 Task: Create a due date automation trigger when advanced on, on the wednesday before a card is due add basic assigned to anyone at 11:00 AM.
Action: Mouse moved to (1090, 86)
Screenshot: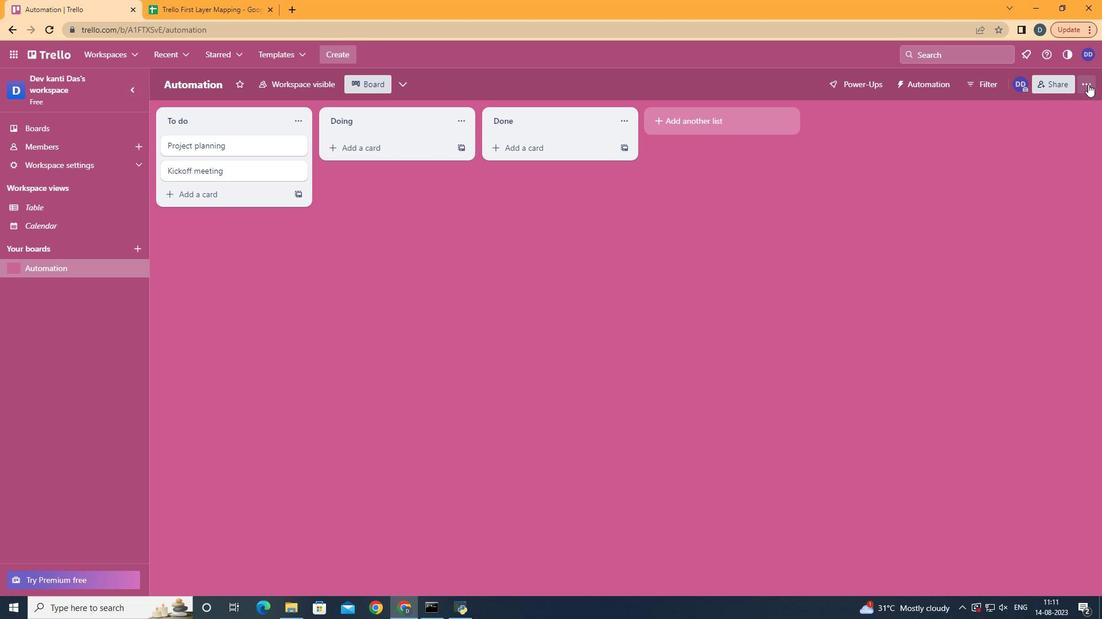 
Action: Mouse pressed left at (1090, 86)
Screenshot: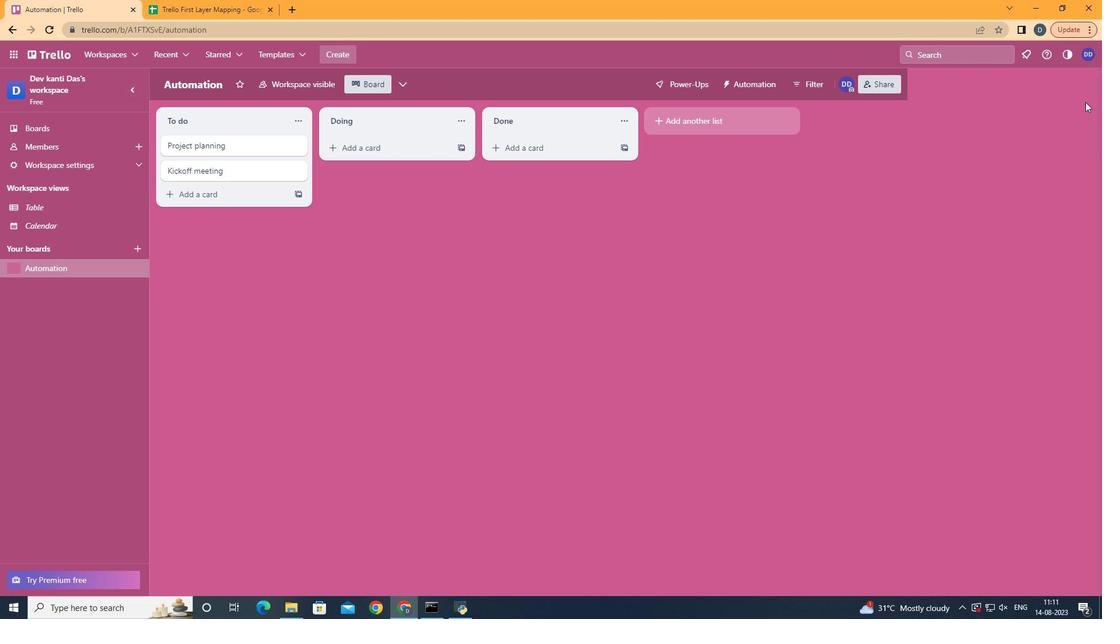 
Action: Mouse moved to (981, 237)
Screenshot: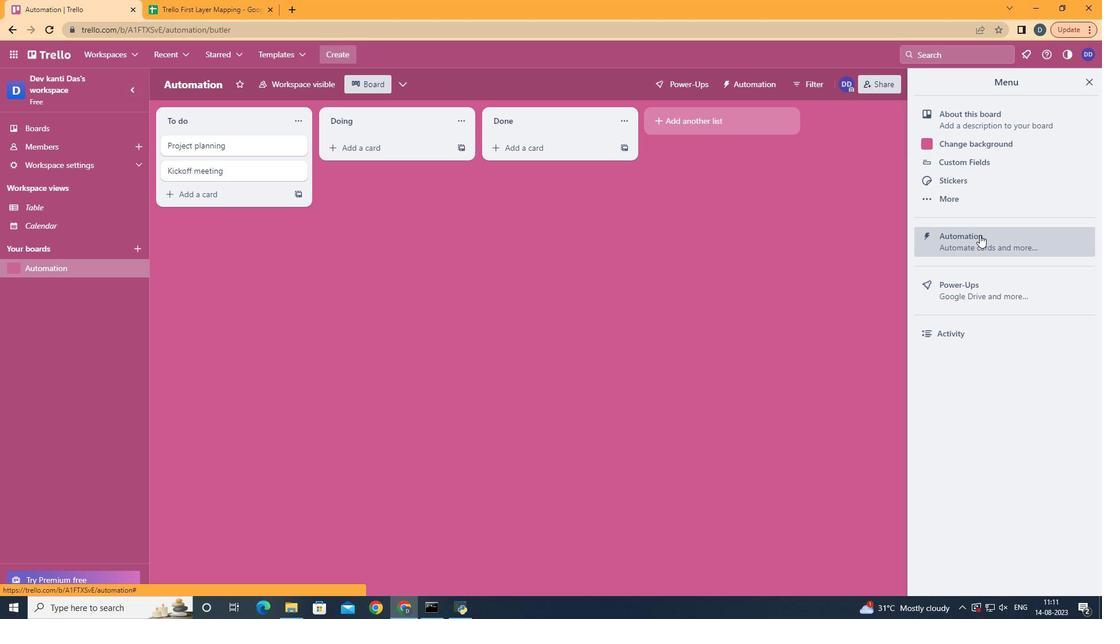 
Action: Mouse pressed left at (981, 237)
Screenshot: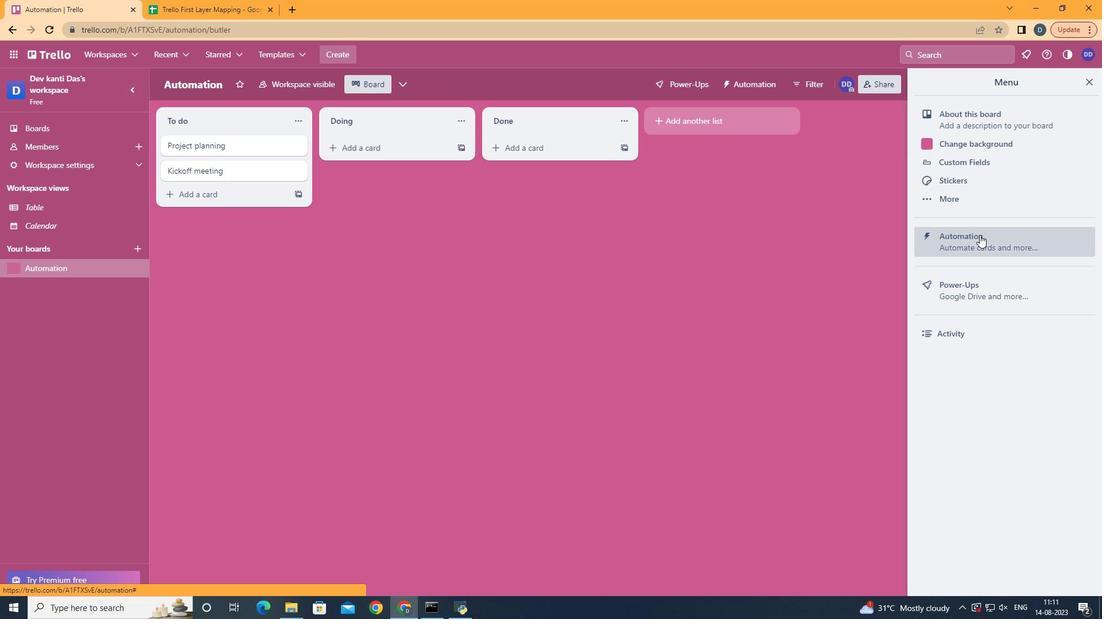 
Action: Mouse moved to (208, 239)
Screenshot: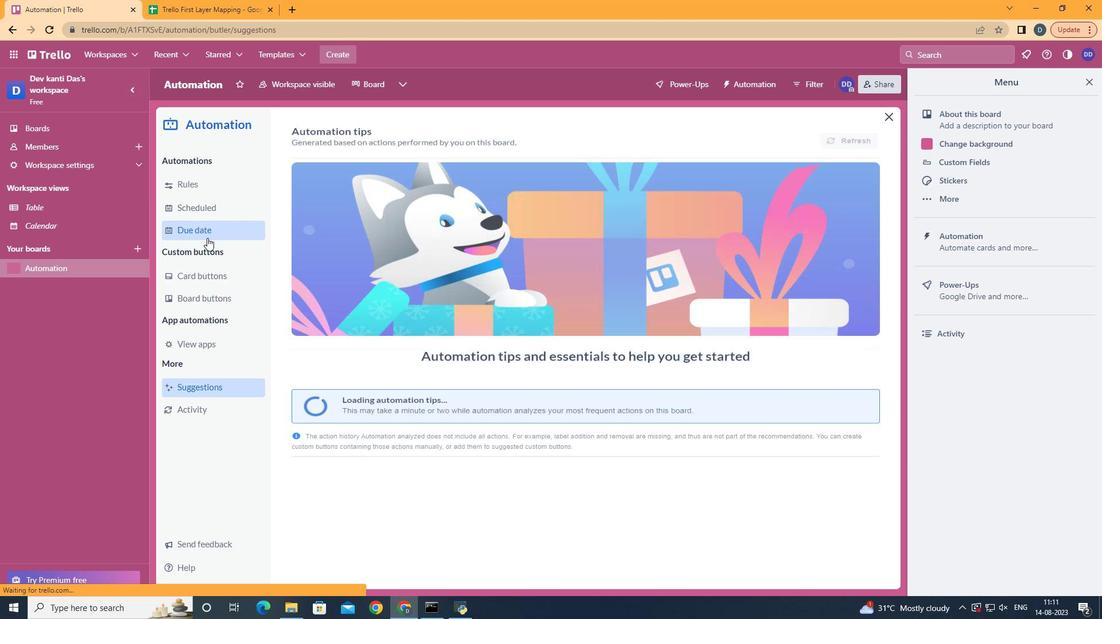 
Action: Mouse pressed left at (208, 239)
Screenshot: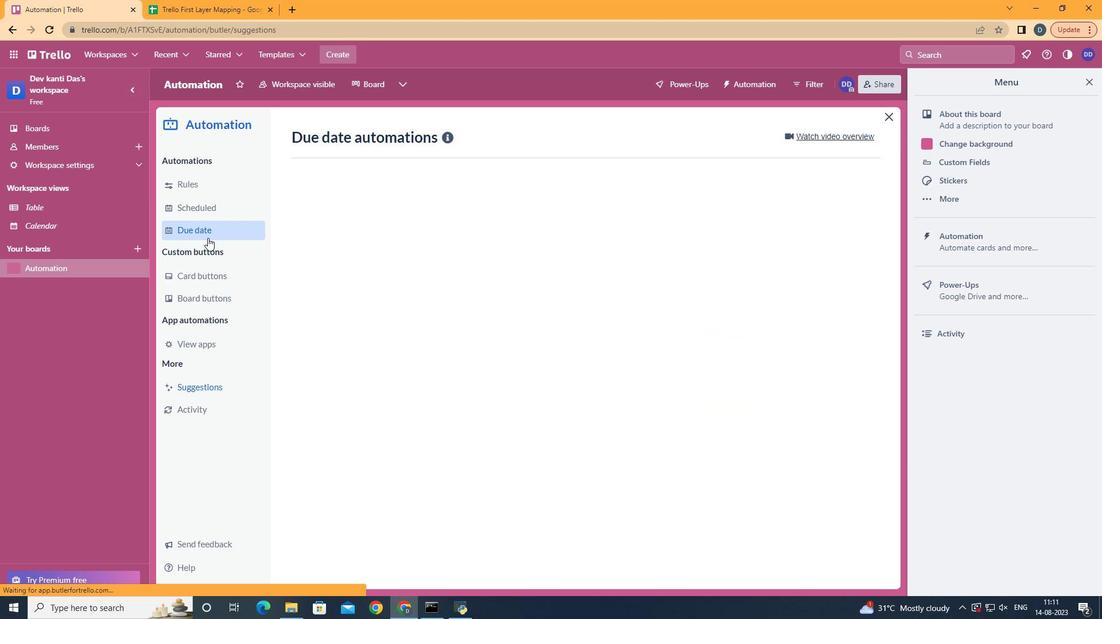 
Action: Mouse moved to (809, 136)
Screenshot: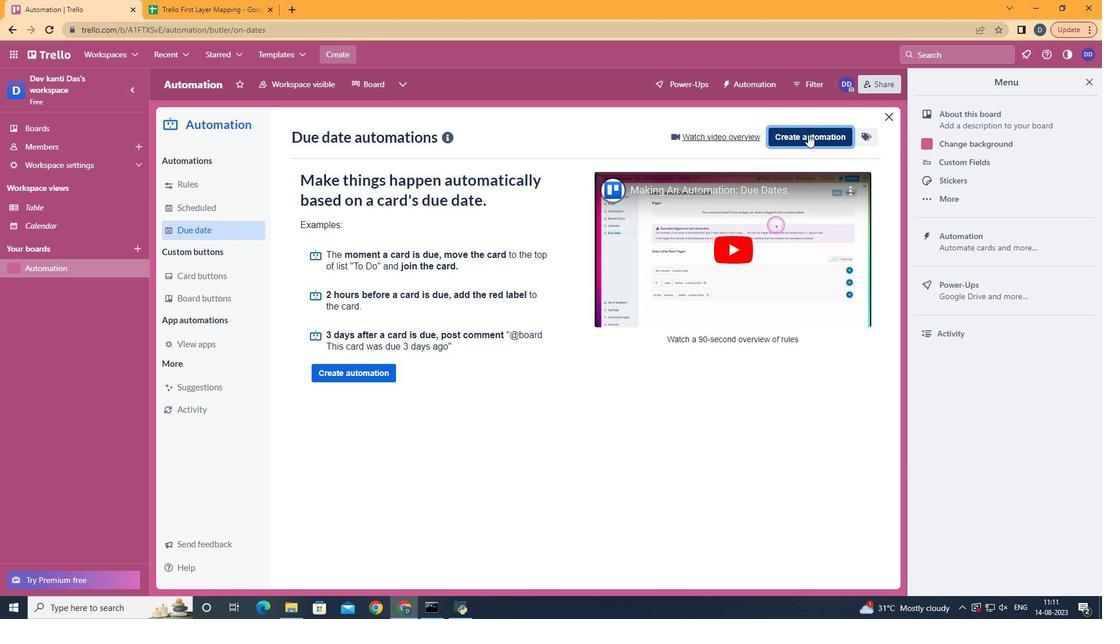 
Action: Mouse pressed left at (809, 136)
Screenshot: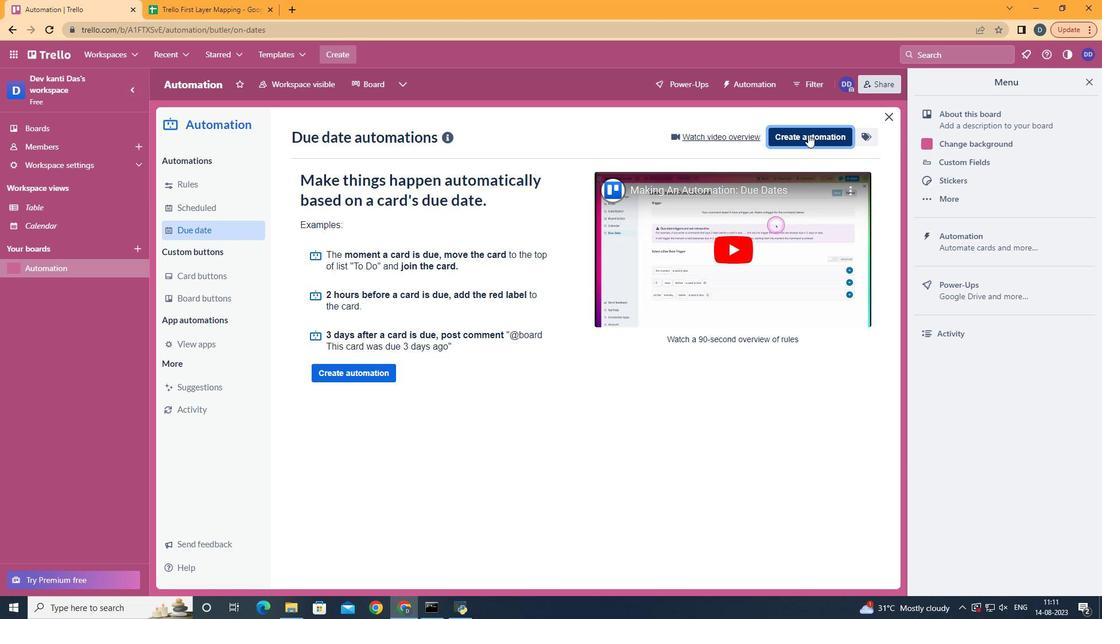 
Action: Mouse moved to (605, 250)
Screenshot: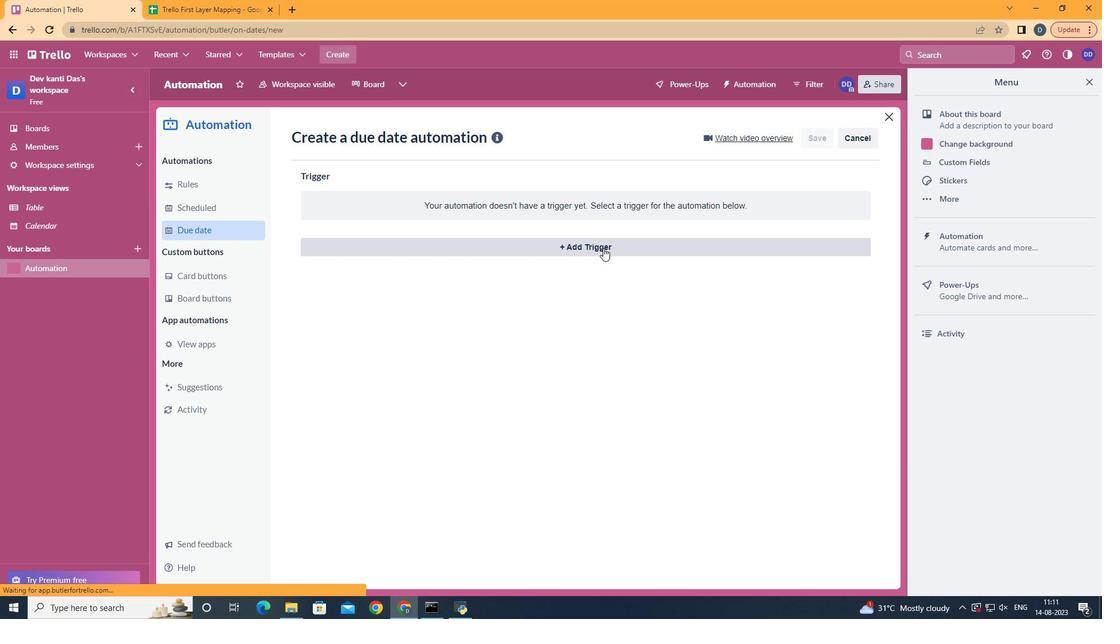 
Action: Mouse pressed left at (605, 250)
Screenshot: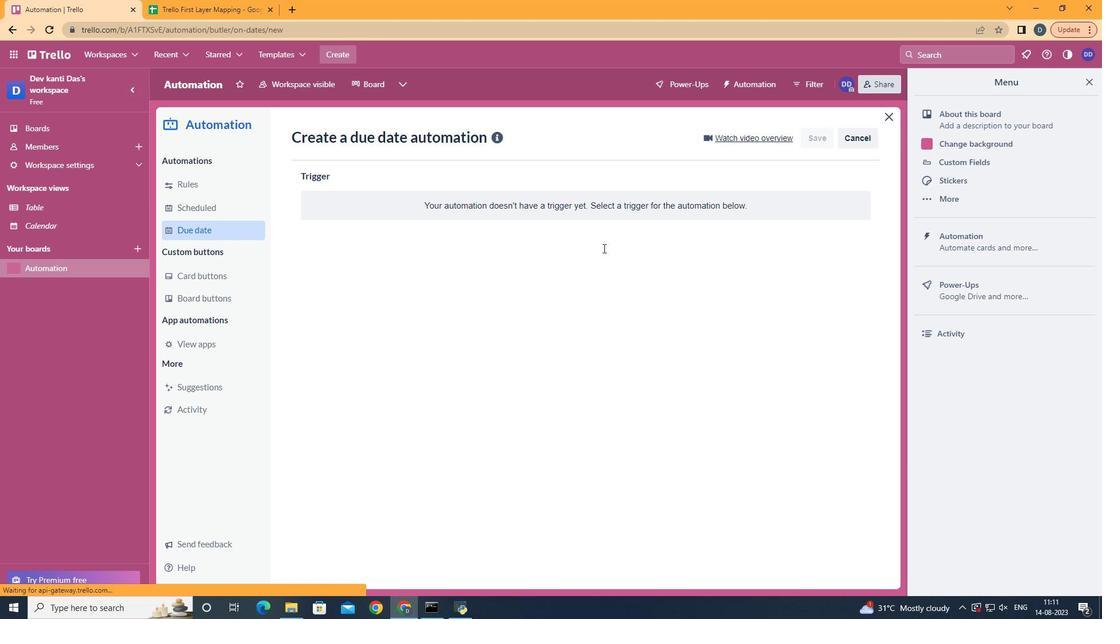
Action: Mouse moved to (377, 345)
Screenshot: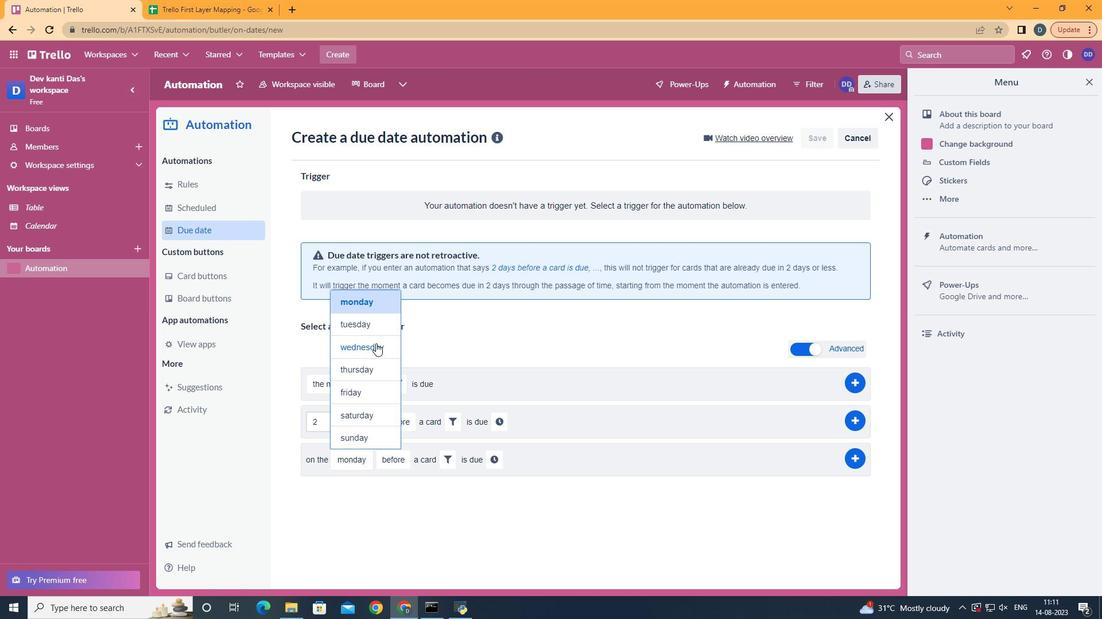 
Action: Mouse pressed left at (377, 345)
Screenshot: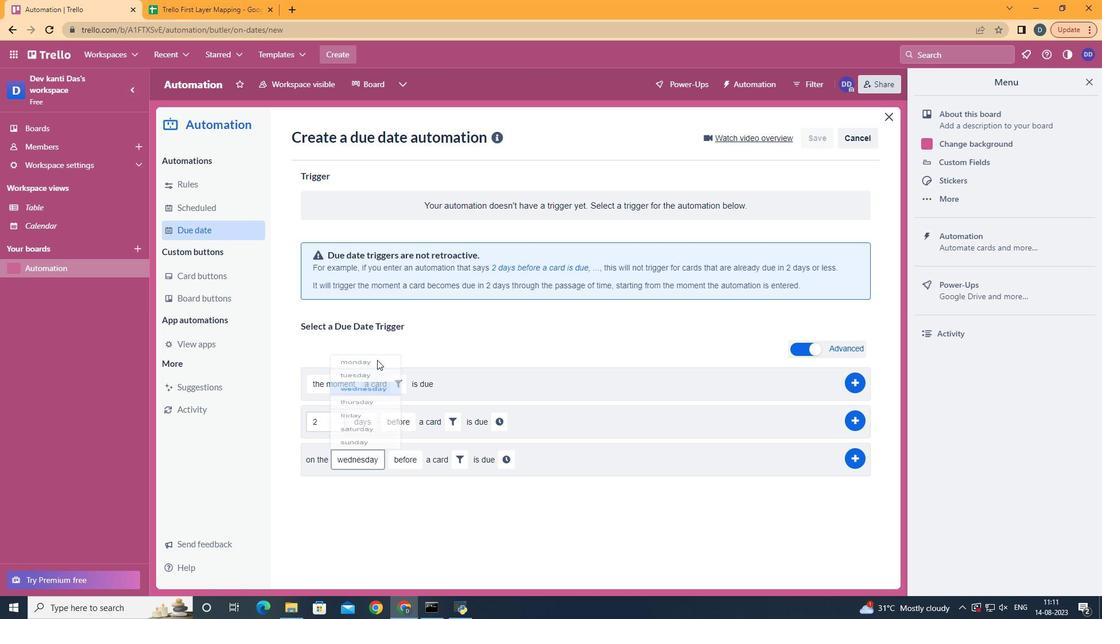 
Action: Mouse moved to (459, 460)
Screenshot: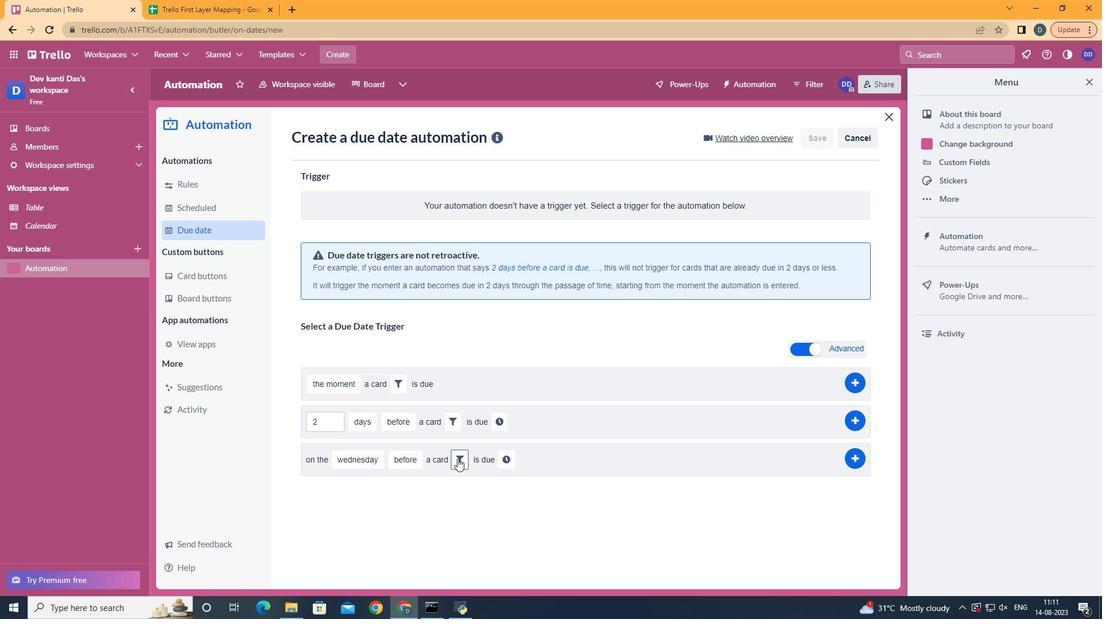 
Action: Mouse pressed left at (459, 460)
Screenshot: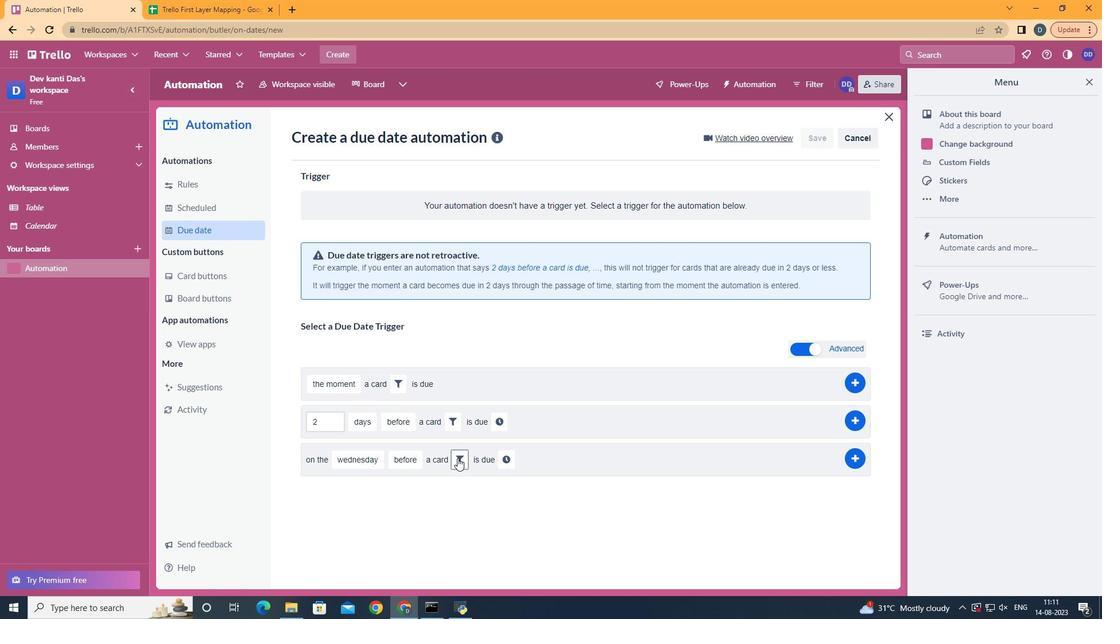 
Action: Mouse moved to (563, 532)
Screenshot: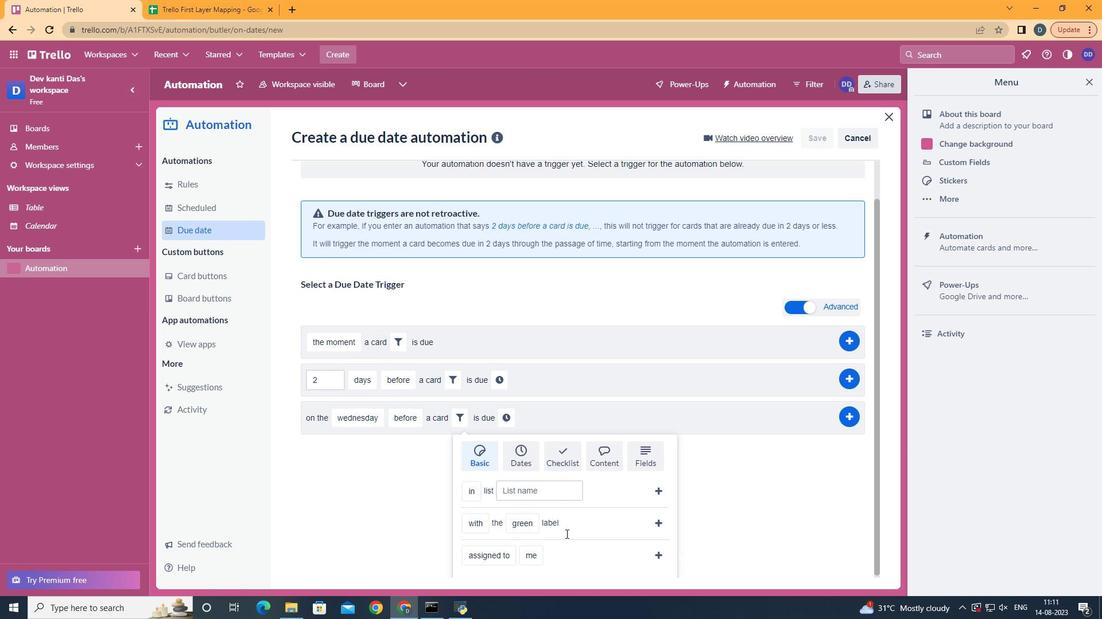 
Action: Mouse scrolled (563, 532) with delta (0, 0)
Screenshot: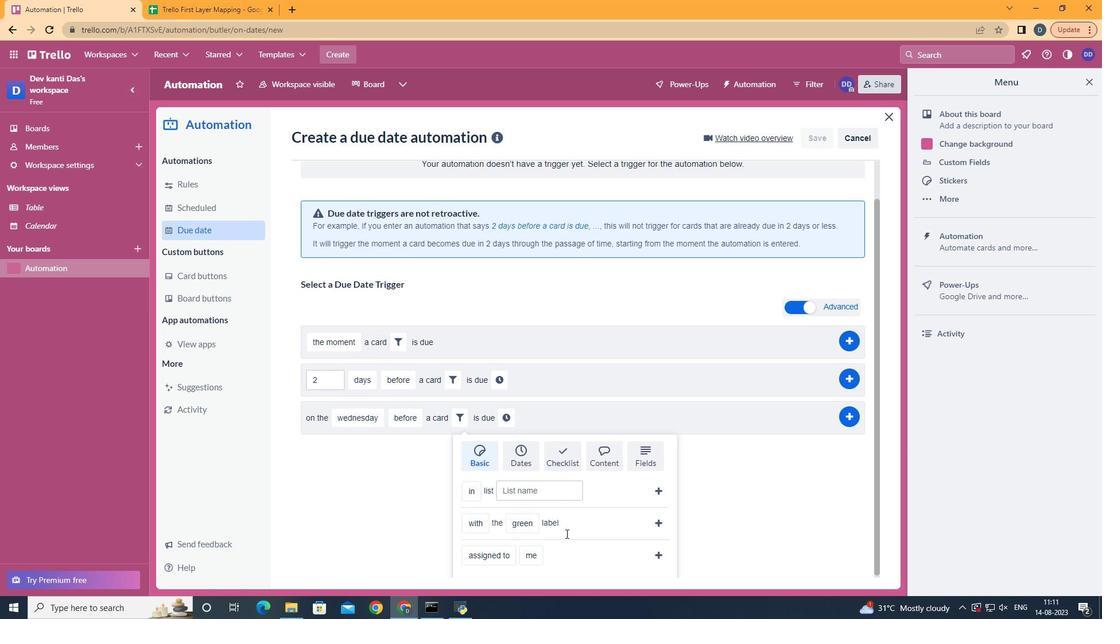 
Action: Mouse moved to (567, 536)
Screenshot: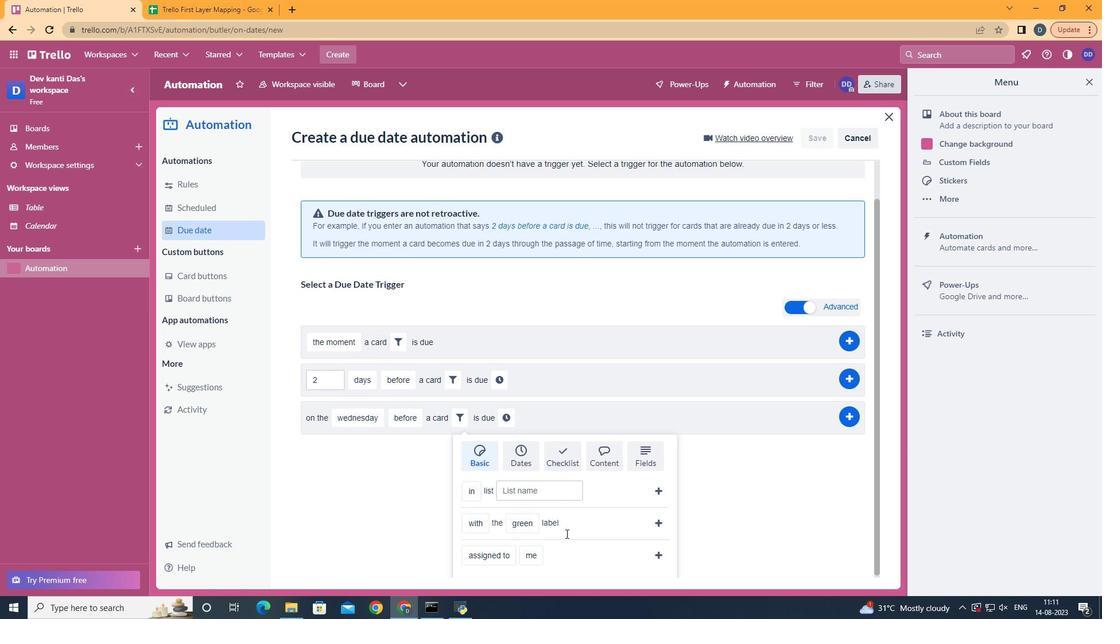 
Action: Mouse scrolled (567, 535) with delta (0, 0)
Screenshot: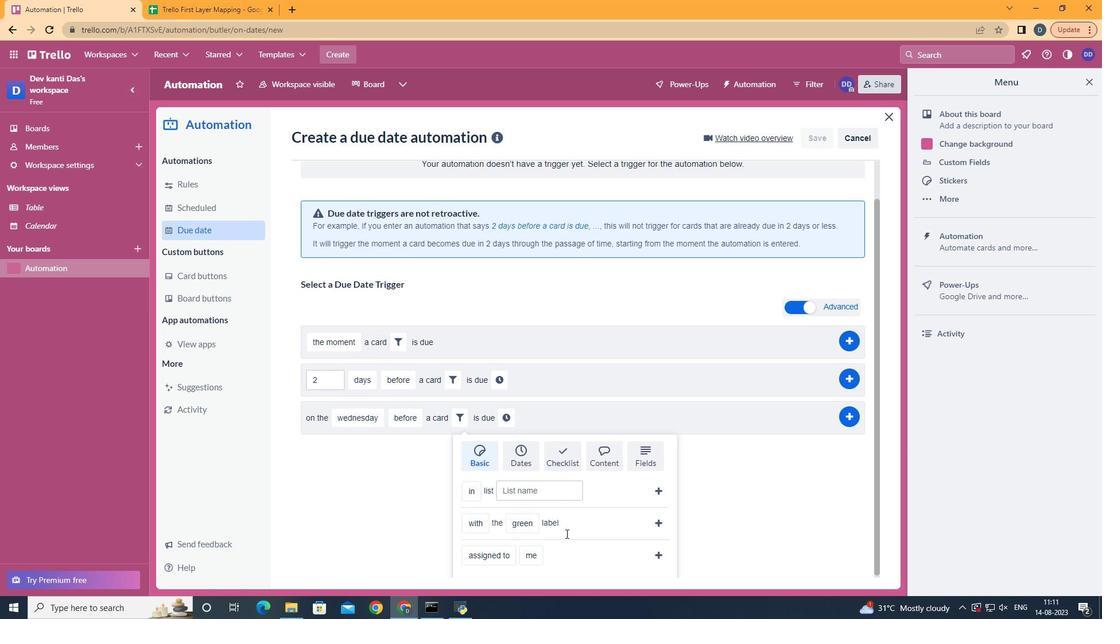 
Action: Mouse moved to (567, 536)
Screenshot: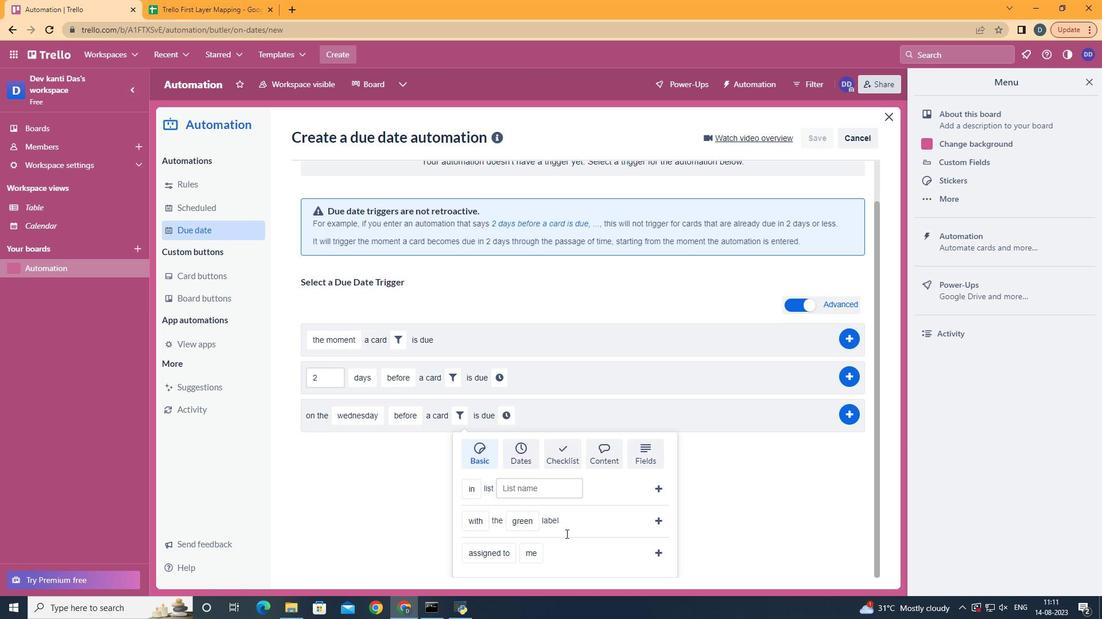 
Action: Mouse scrolled (567, 535) with delta (0, 0)
Screenshot: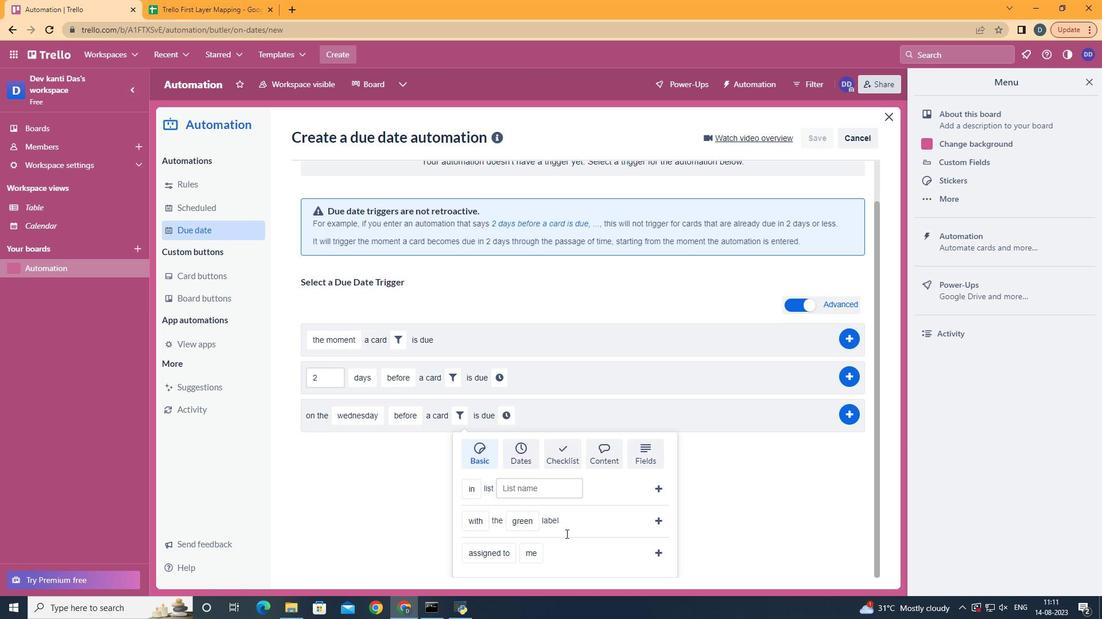 
Action: Mouse scrolled (567, 535) with delta (0, 0)
Screenshot: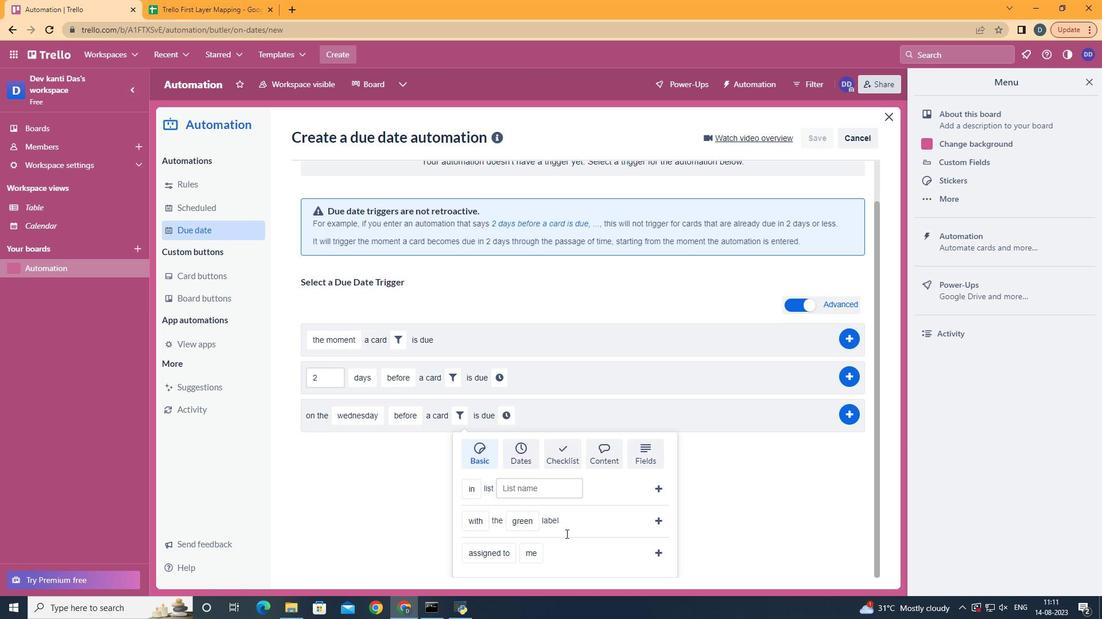 
Action: Mouse scrolled (567, 535) with delta (0, 0)
Screenshot: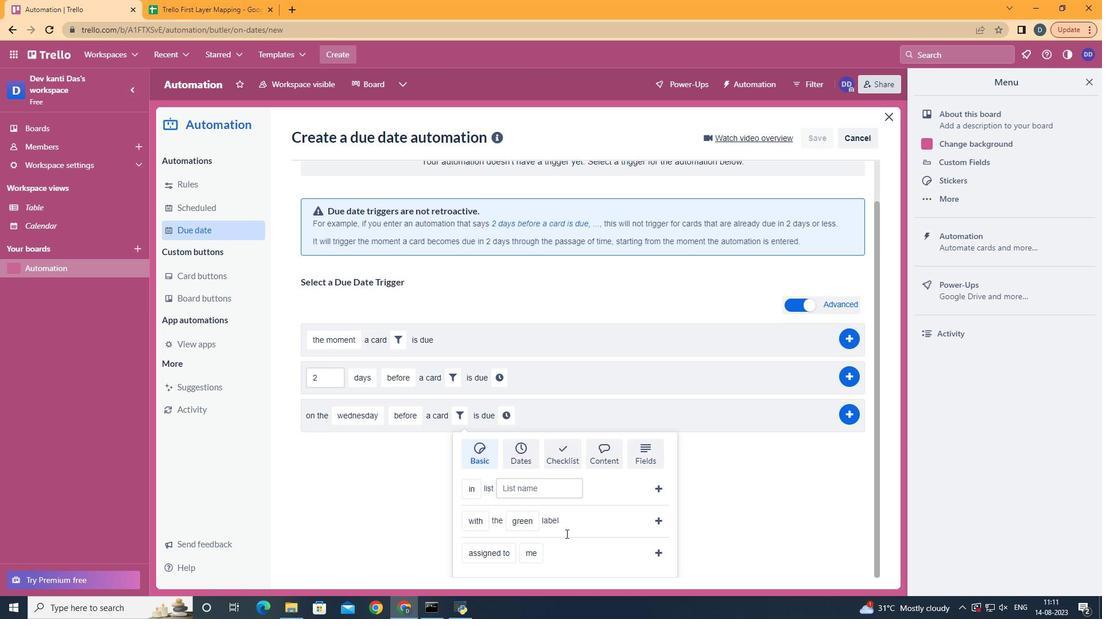 
Action: Mouse moved to (552, 502)
Screenshot: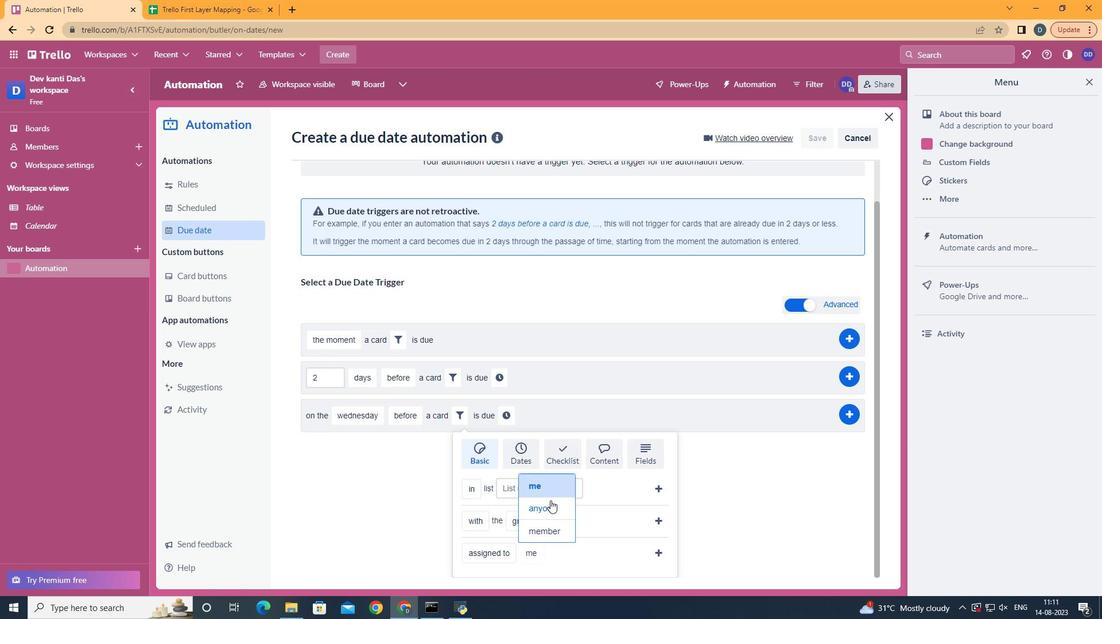 
Action: Mouse pressed left at (552, 502)
Screenshot: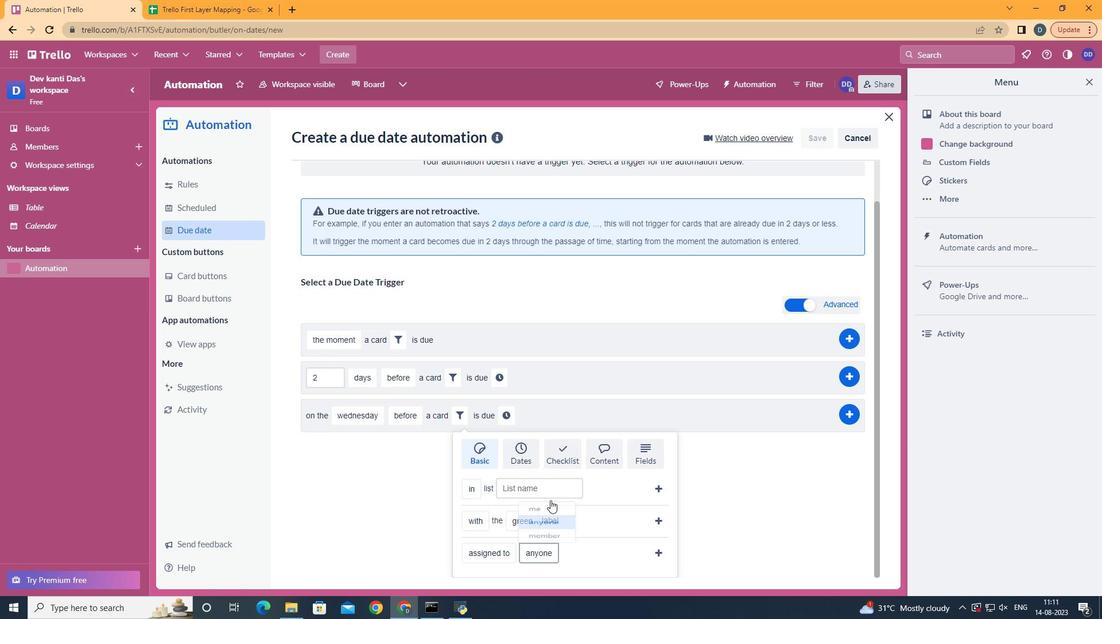 
Action: Mouse moved to (664, 556)
Screenshot: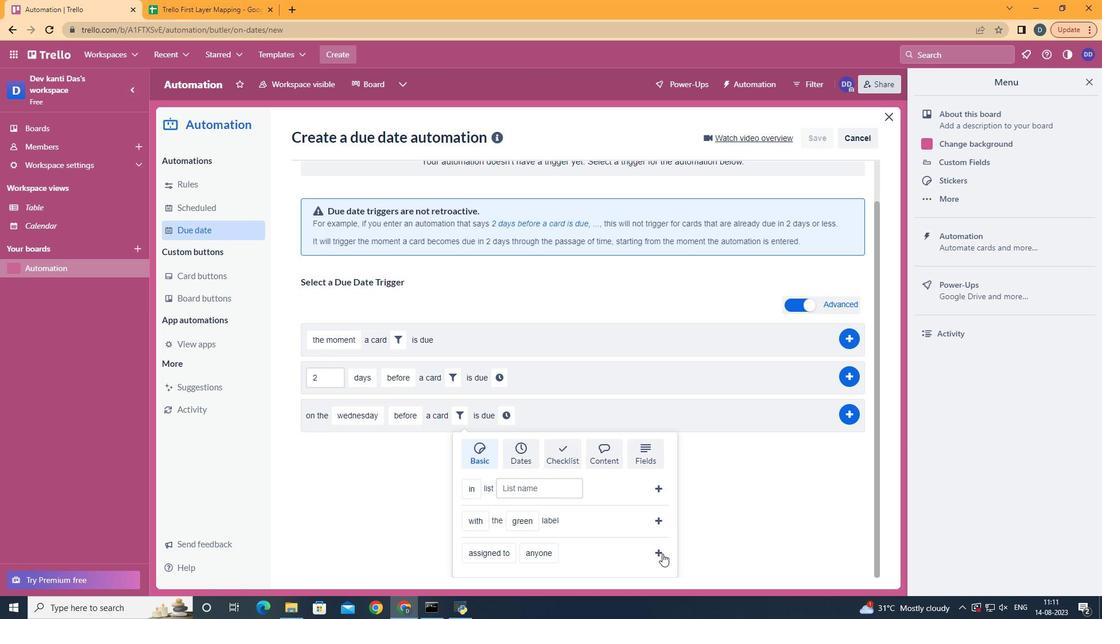 
Action: Mouse pressed left at (664, 556)
Screenshot: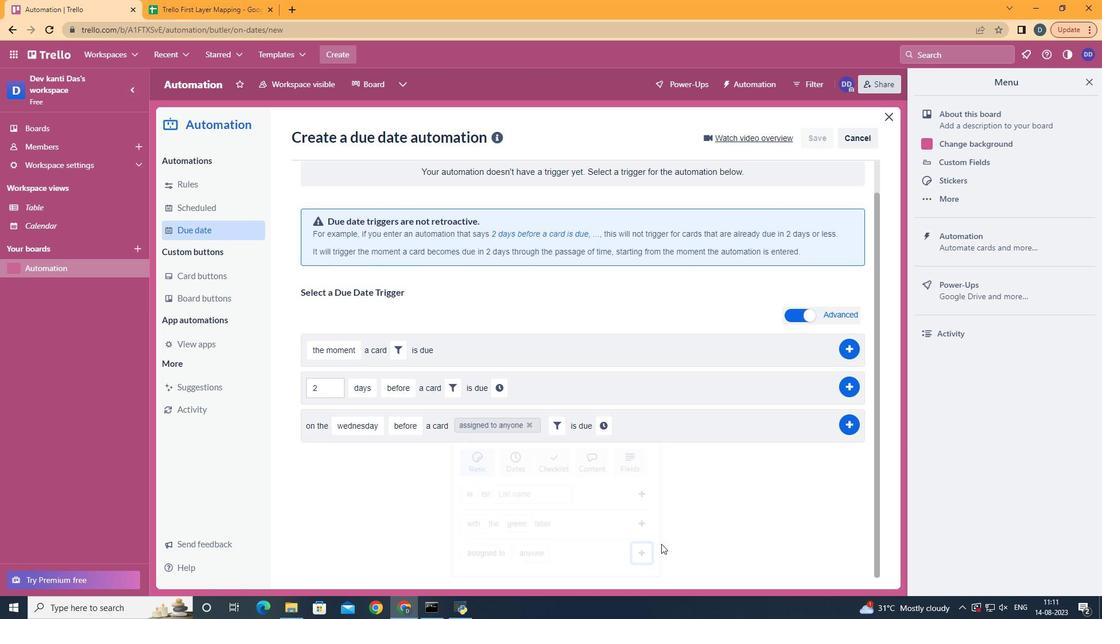 
Action: Mouse moved to (611, 465)
Screenshot: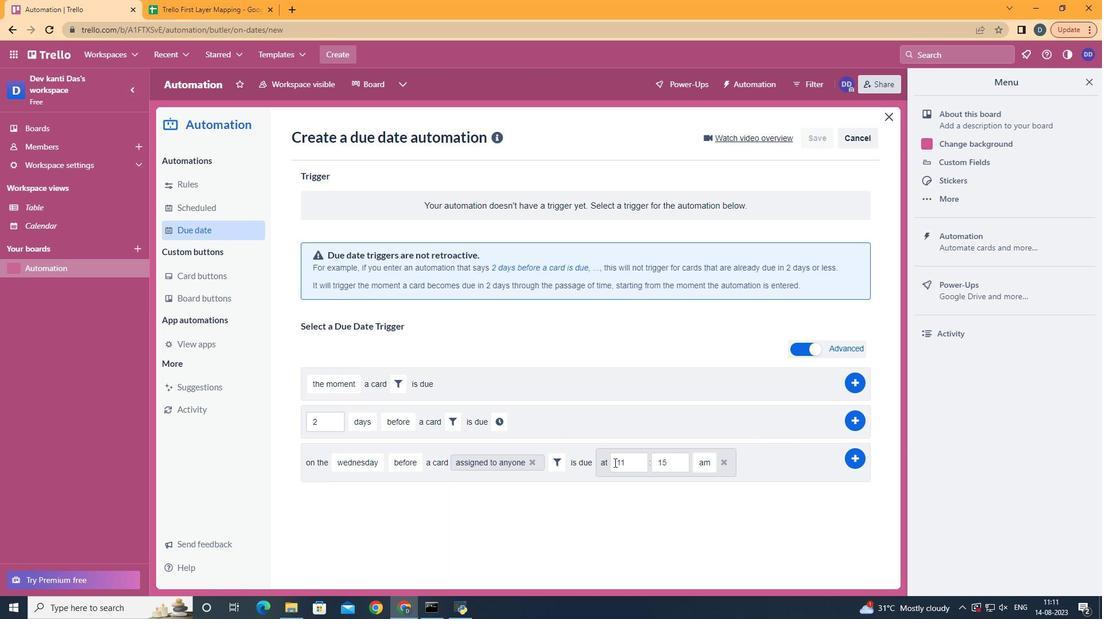 
Action: Mouse pressed left at (611, 465)
Screenshot: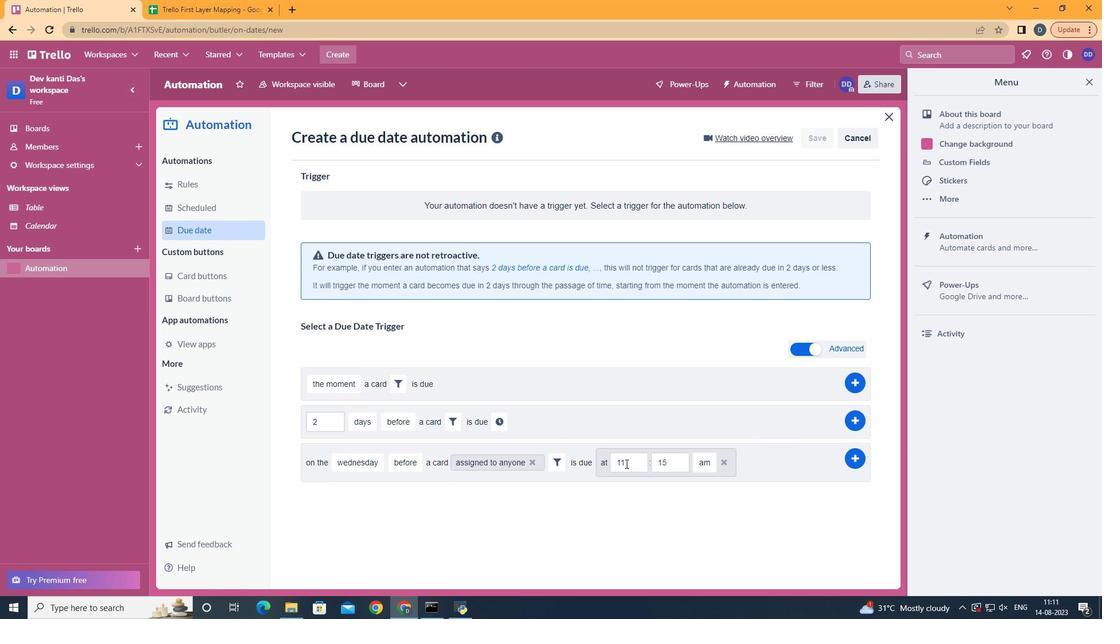 
Action: Mouse moved to (673, 465)
Screenshot: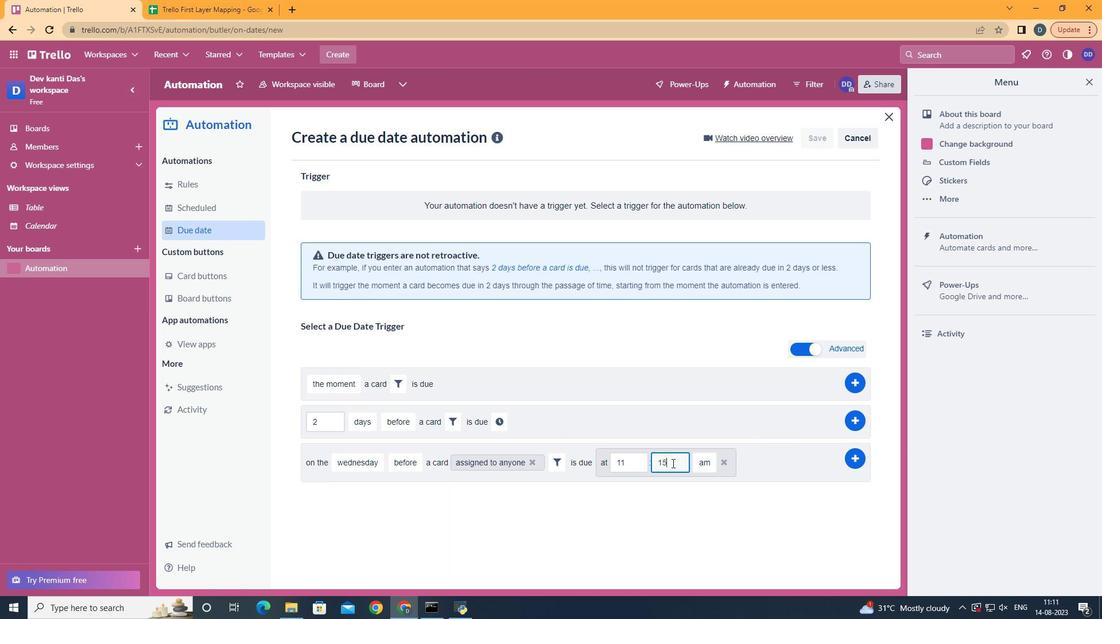 
Action: Mouse pressed left at (673, 465)
Screenshot: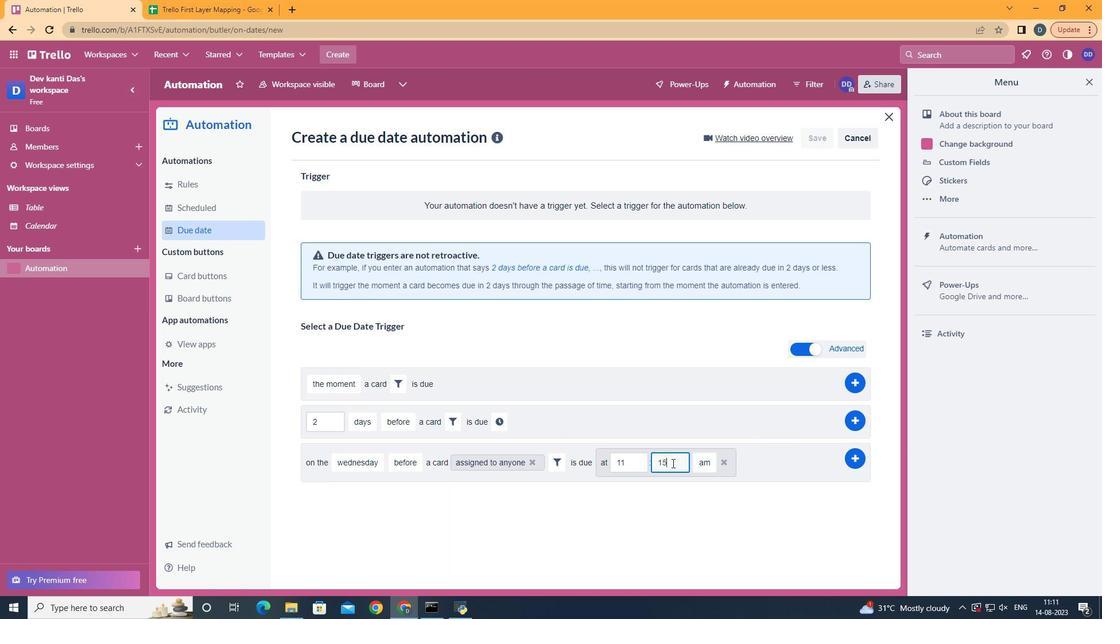 
Action: Key pressed <Key.backspace><Key.backspace>00
Screenshot: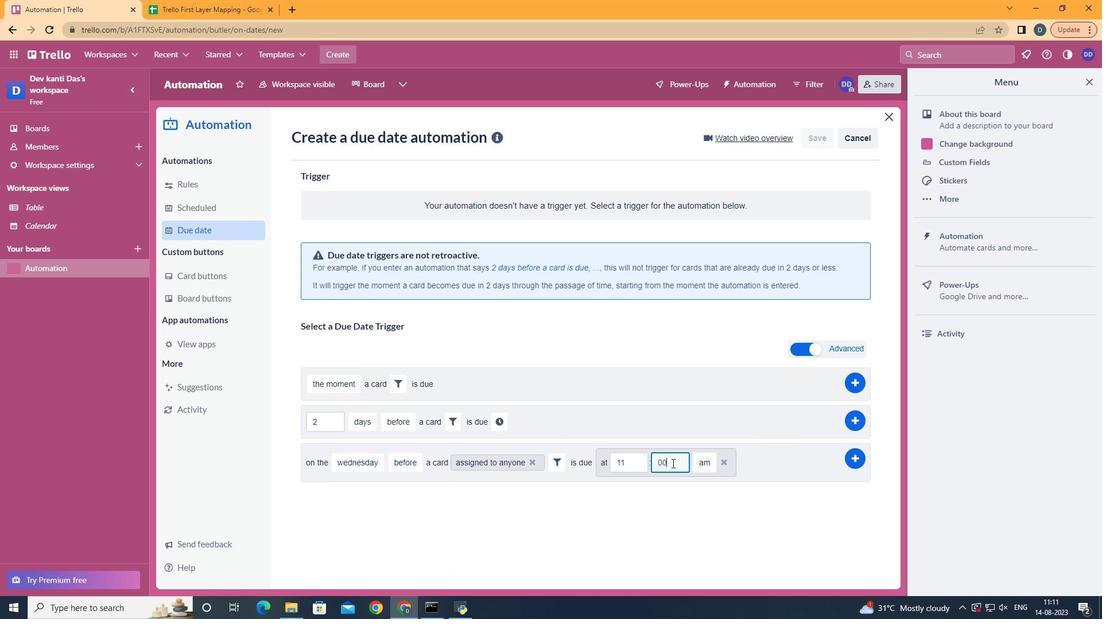 
Action: Mouse moved to (858, 459)
Screenshot: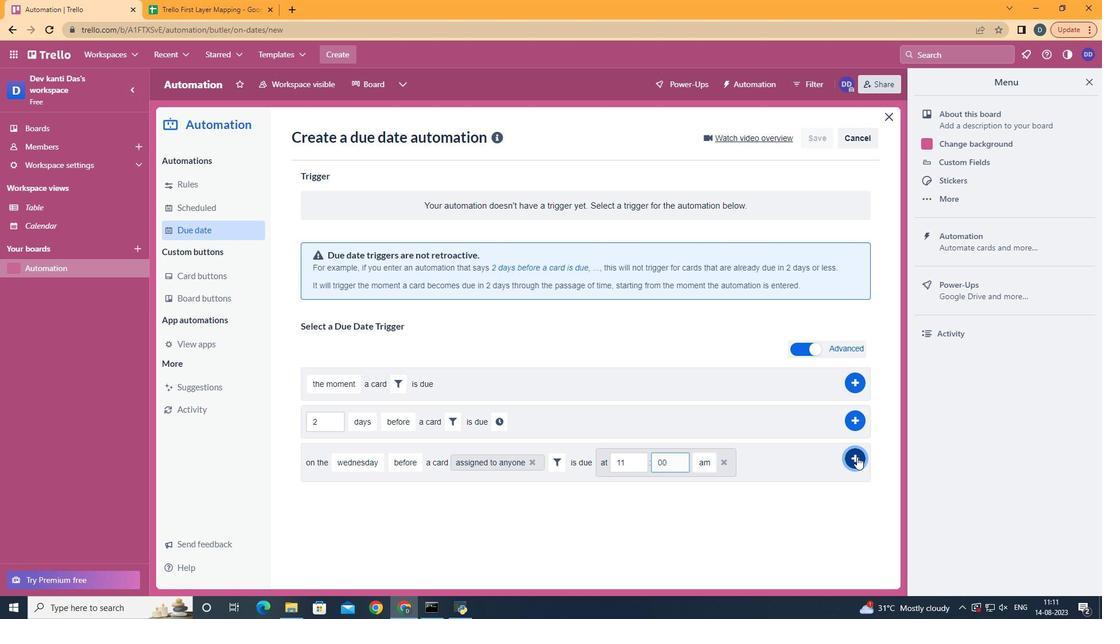 
Action: Mouse pressed left at (858, 459)
Screenshot: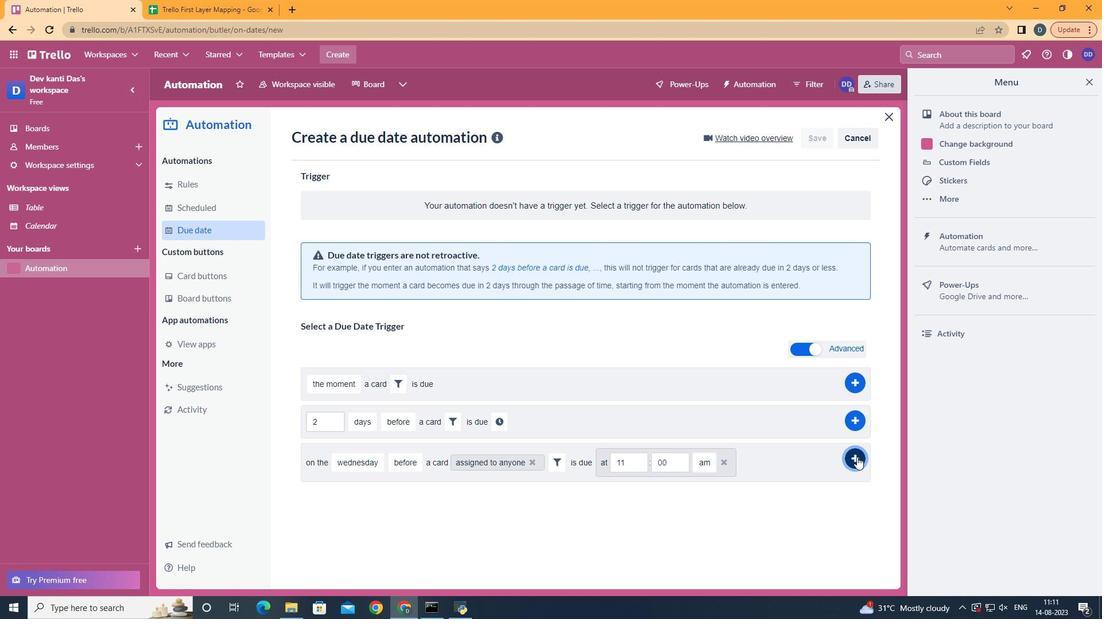 
